 Task: Find the distance between San Diego and Joshua Tree National Park.
Action: Mouse moved to (253, 63)
Screenshot: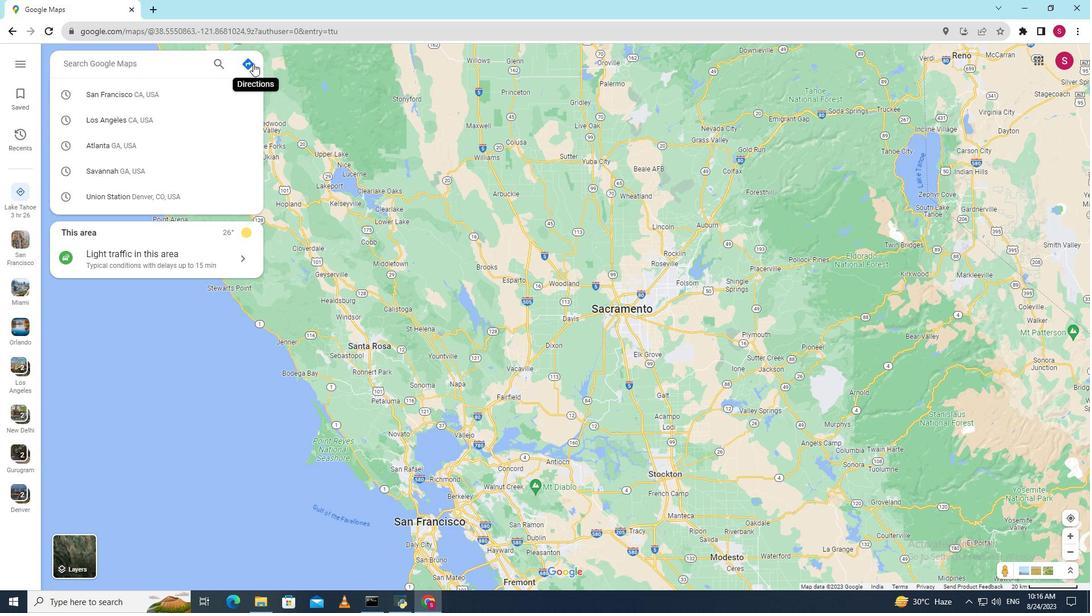 
Action: Mouse pressed left at (253, 63)
Screenshot: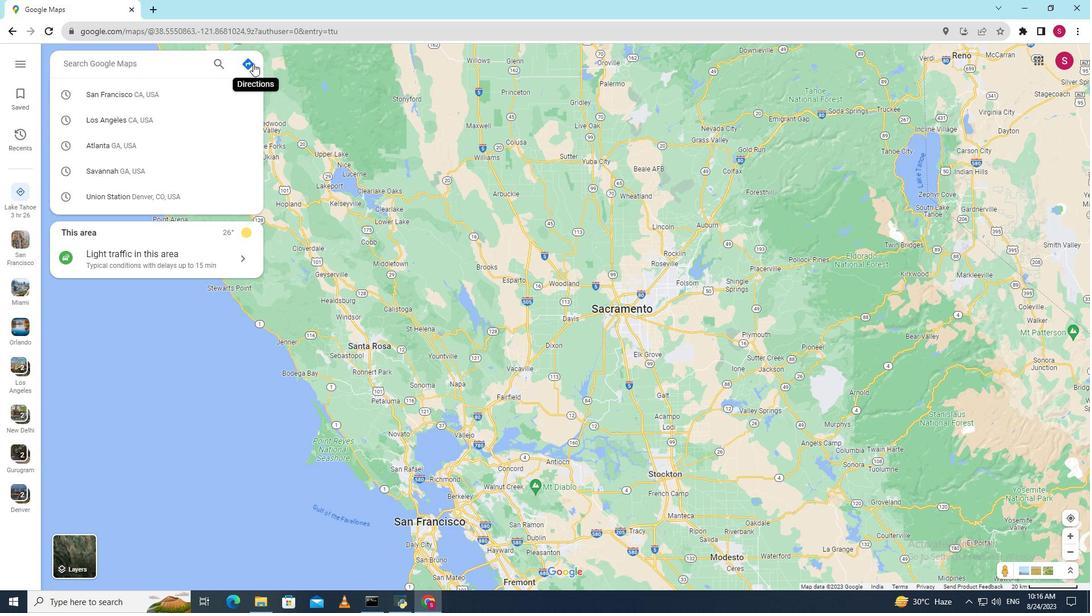 
Action: Mouse moved to (164, 94)
Screenshot: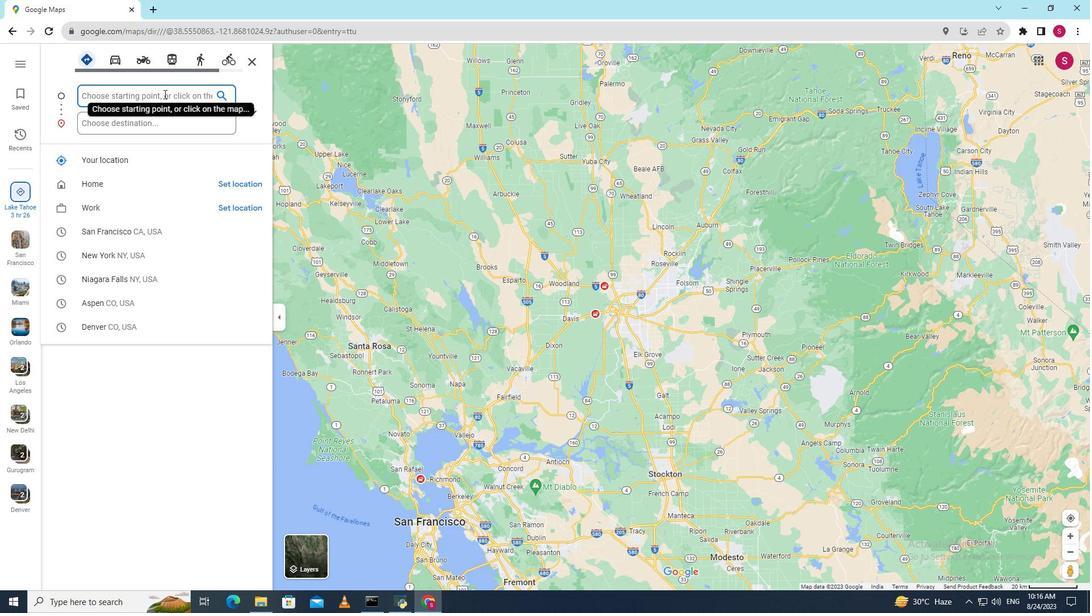 
Action: Mouse pressed left at (164, 94)
Screenshot: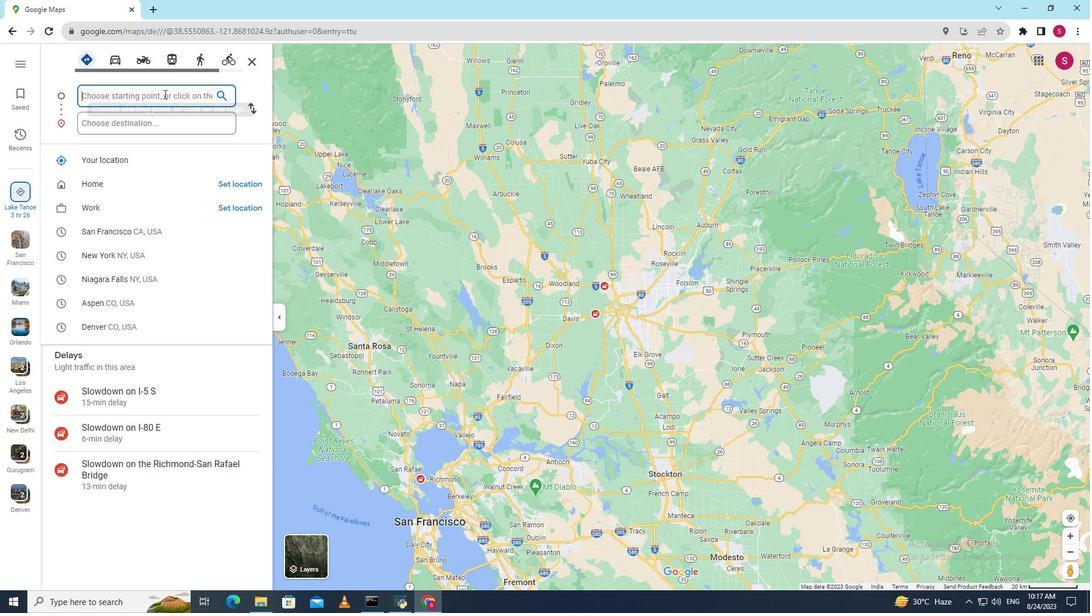 
Action: Key pressed <Key.shift><Key.shift><Key.shift>San<Key.space><Key.shift><Key.shift><Key.shift><Key.shift><Key.shift><Key.shift><Key.shift><Key.shift><Key.shift><Key.shift>Diego<Key.space>
Screenshot: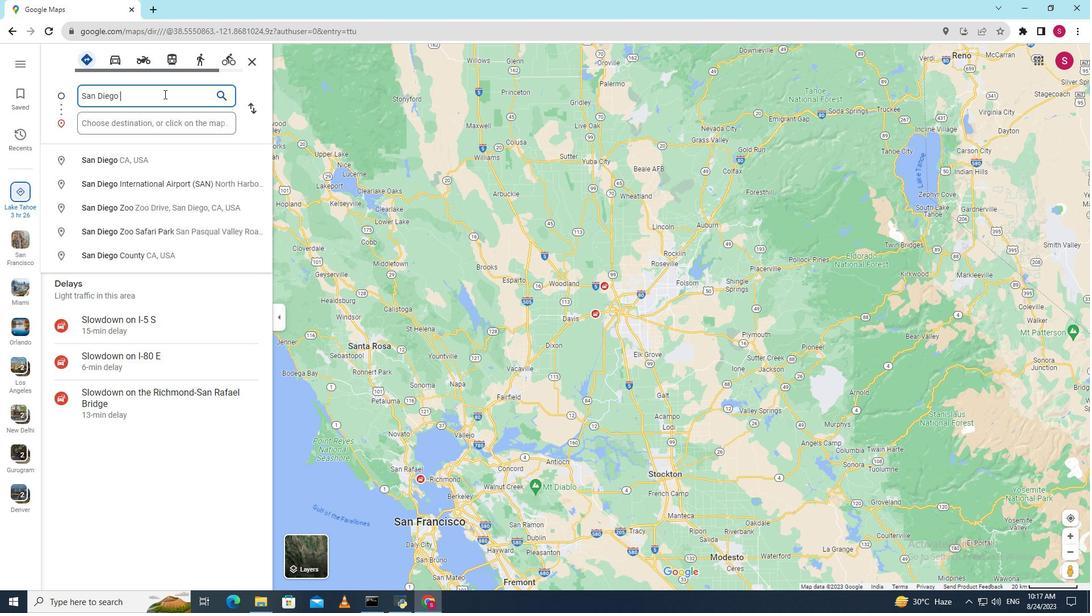 
Action: Mouse moved to (101, 117)
Screenshot: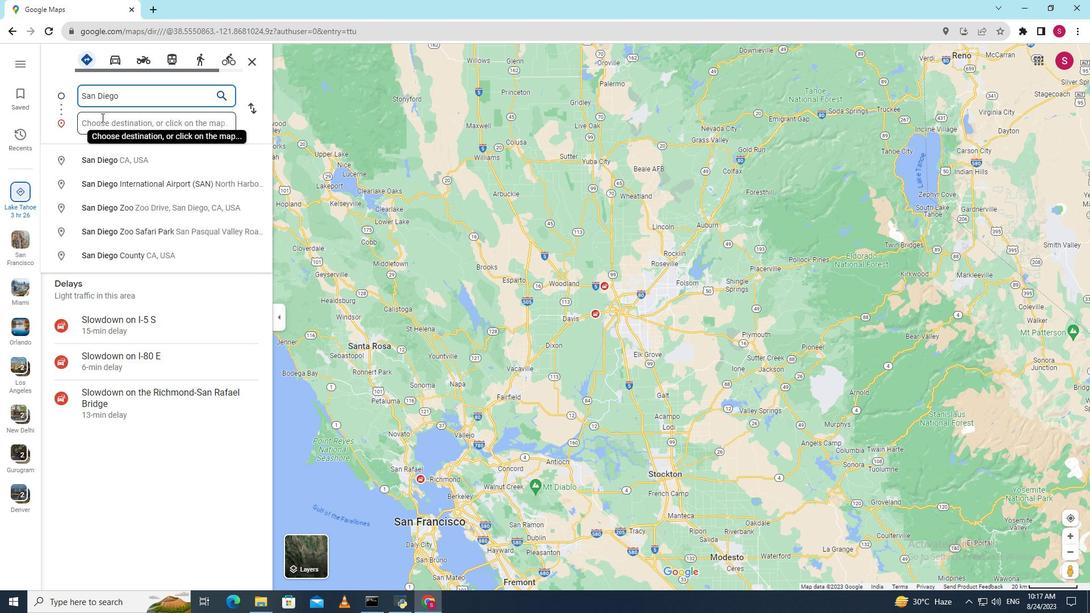 
Action: Mouse pressed left at (101, 117)
Screenshot: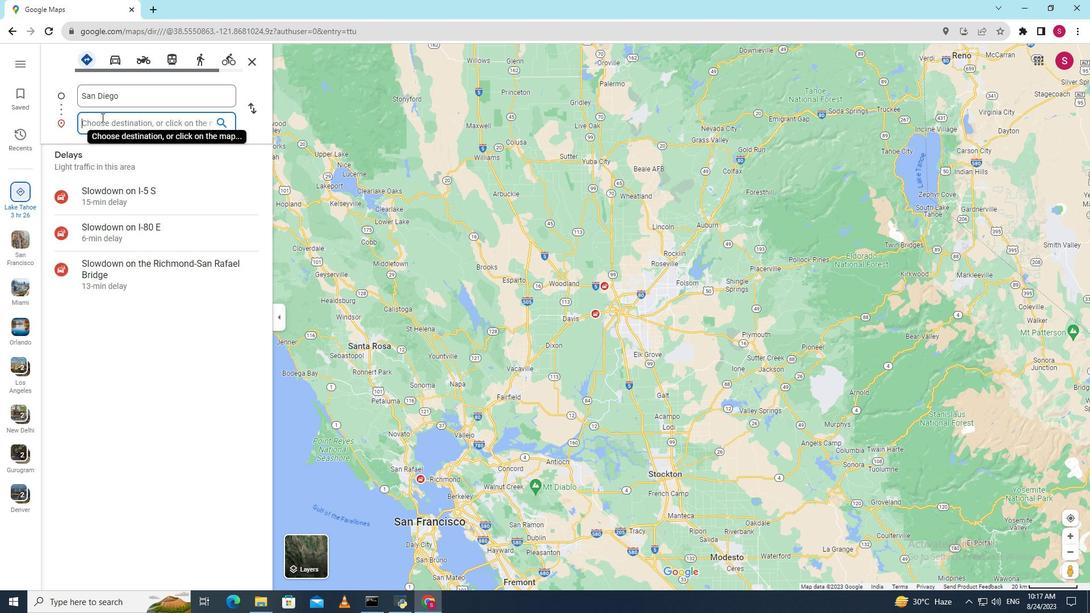 
Action: Key pressed <Key.shift><Key.shift><Key.shift><Key.shift><Key.shift>Joshus<Key.backspace>a<Key.space><Key.shift><Key.shift><Key.shift><Key.shift><Key.shift><Key.shift><Key.shift><Key.shift><Key.shift><Key.shift><Key.shift><Key.shift><Key.shift><Key.shift><Key.shift><Key.shift><Key.shift><Key.shift><Key.shift>Tree<Key.space><Key.shift><Key.shift>National<Key.space><Key.shift>Park<Key.enter>
Screenshot: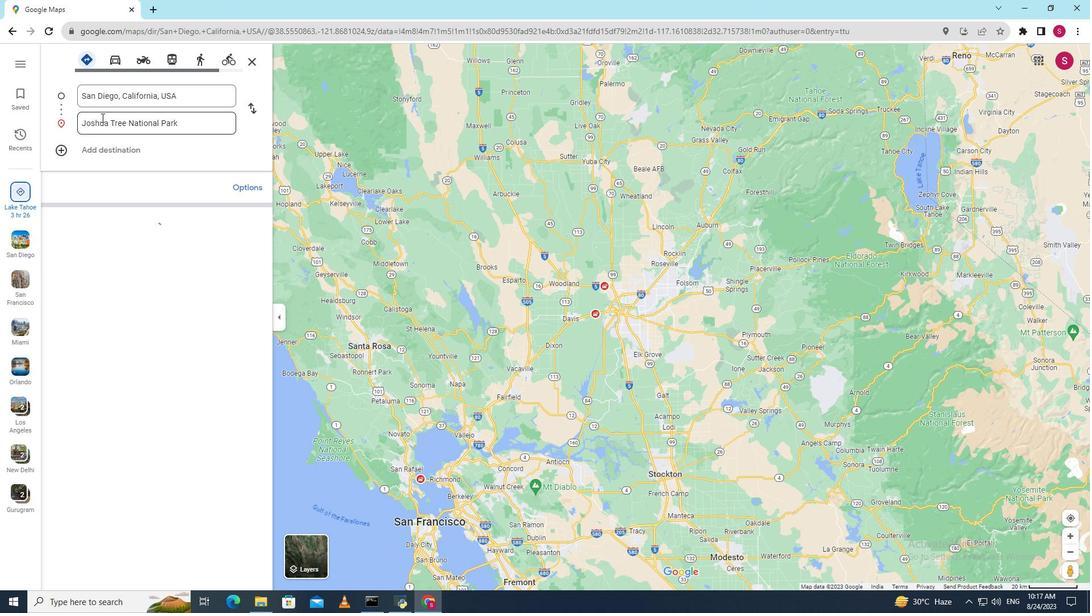 
Action: Mouse moved to (555, 490)
Screenshot: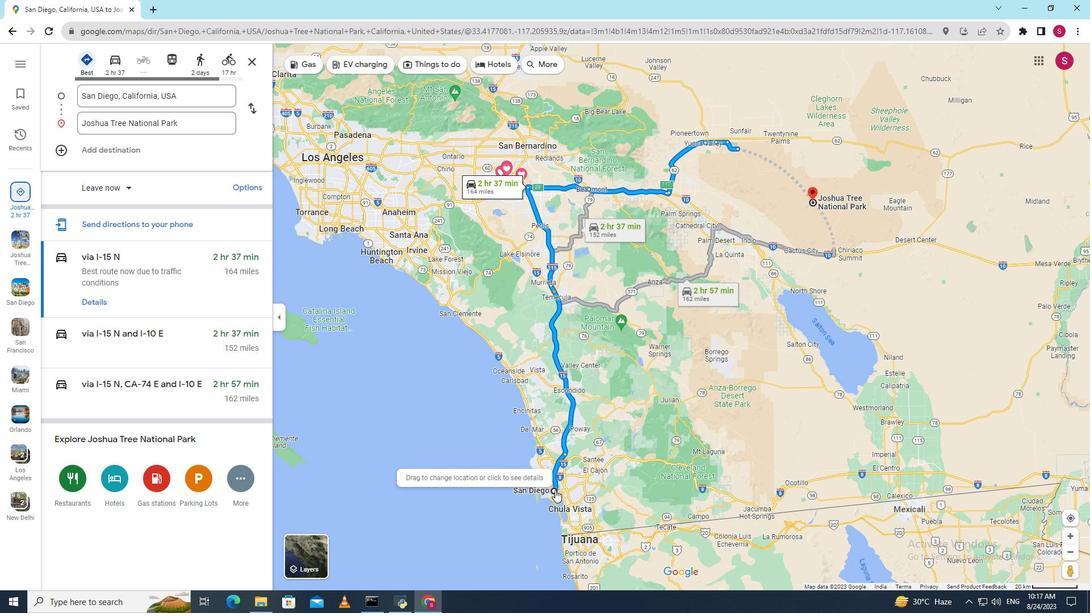 
Action: Mouse pressed right at (555, 490)
Screenshot: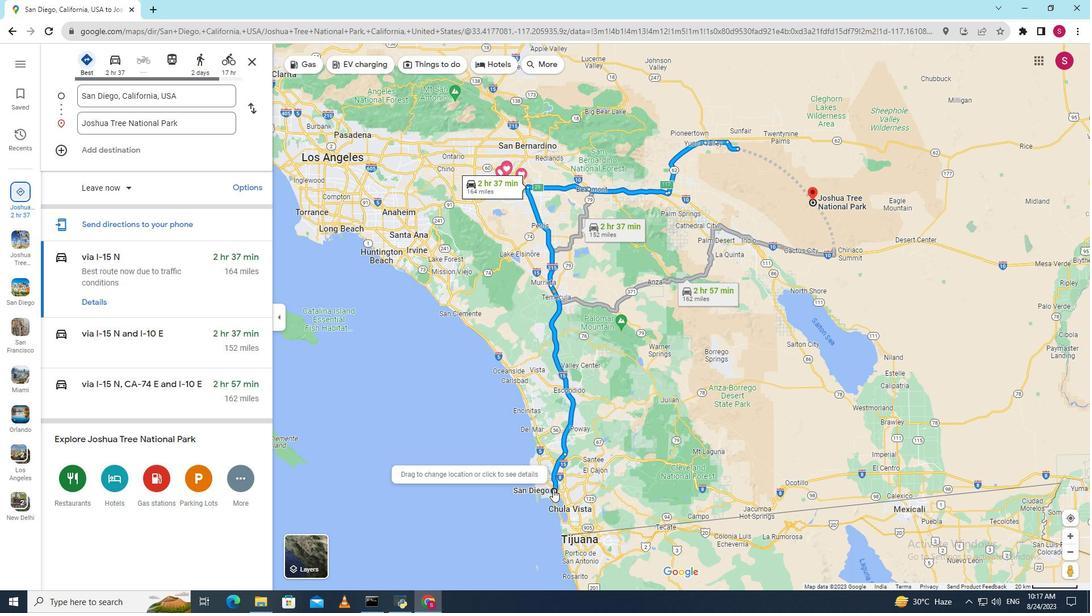 
Action: Mouse moved to (591, 578)
Screenshot: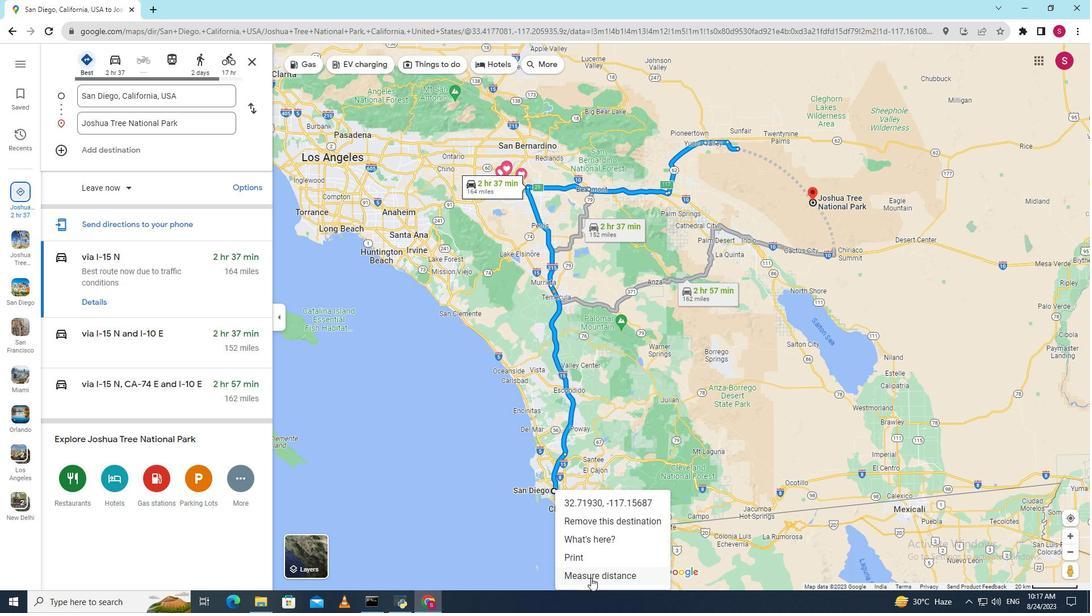 
Action: Mouse pressed left at (591, 578)
Screenshot: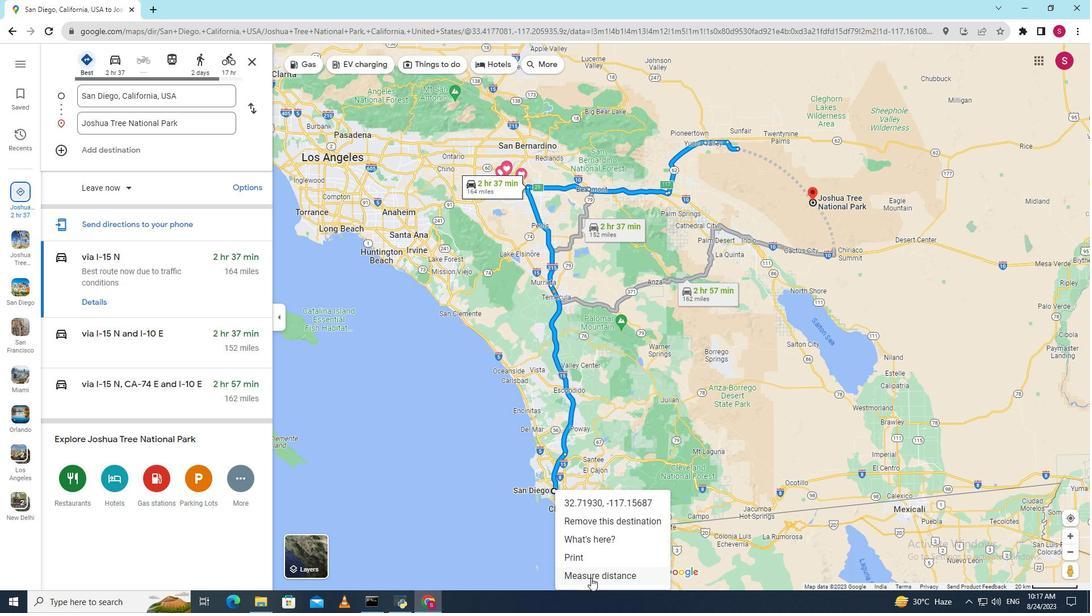 
Action: Mouse moved to (814, 203)
Screenshot: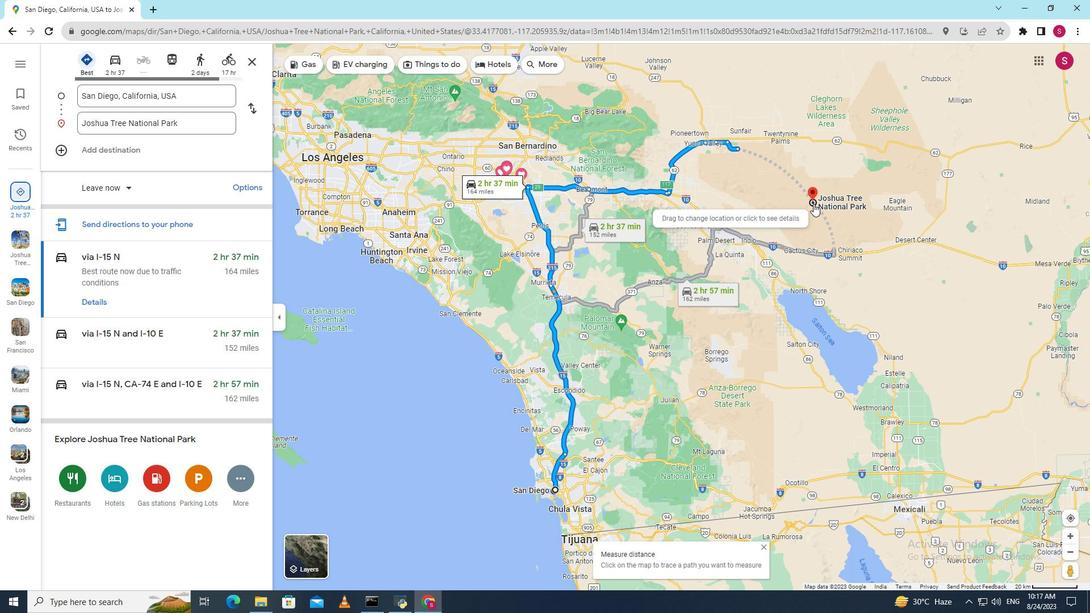 
Action: Mouse pressed right at (814, 203)
Screenshot: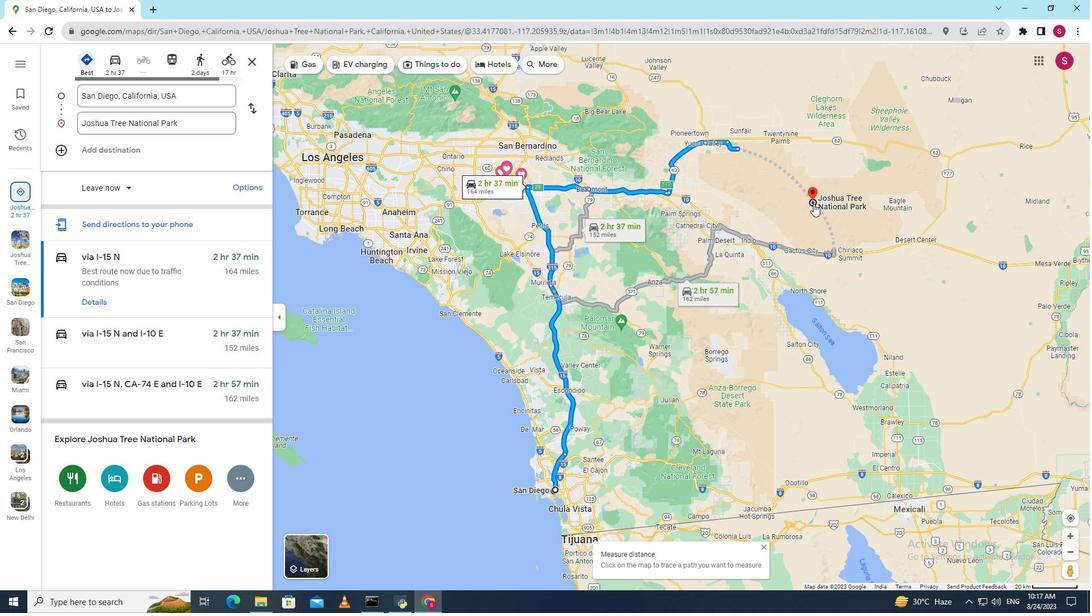 
Action: Mouse moved to (850, 289)
Screenshot: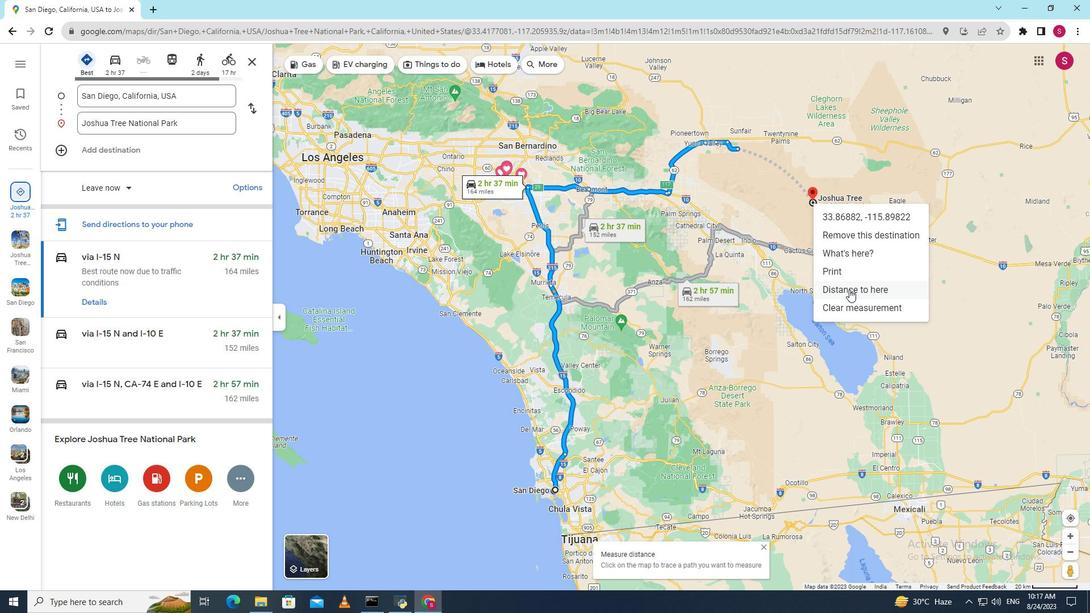 
Action: Mouse pressed left at (850, 289)
Screenshot: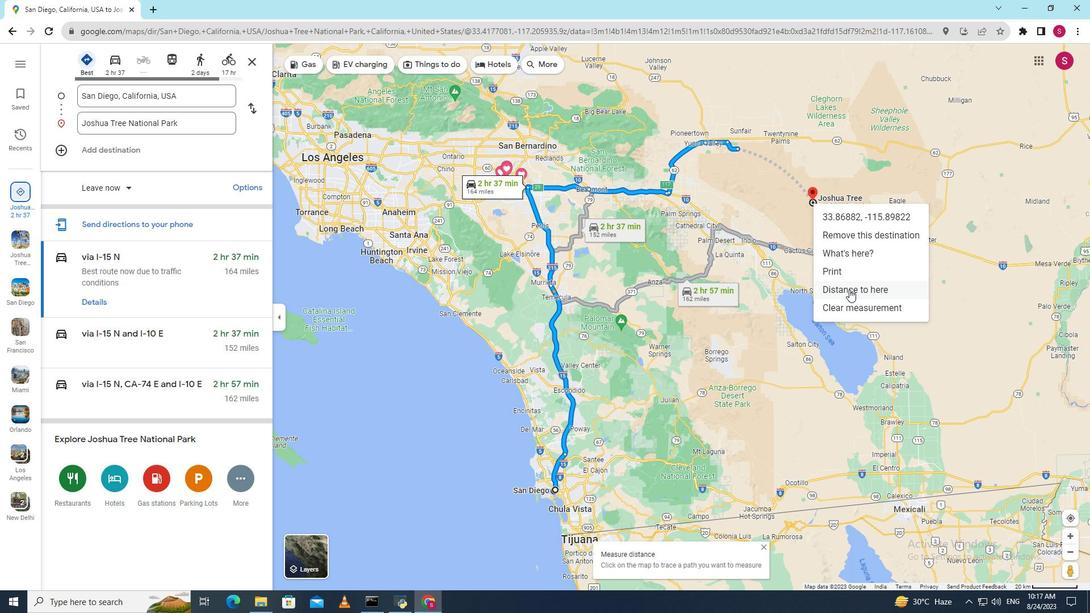 
Action: Mouse moved to (652, 565)
Screenshot: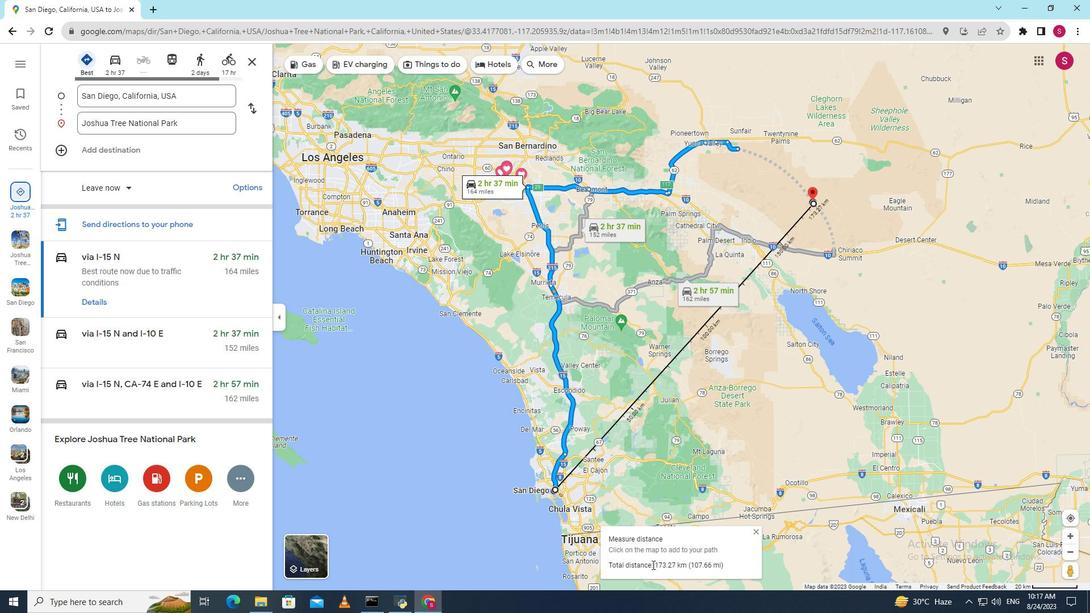 
Action: Mouse pressed left at (652, 565)
Screenshot: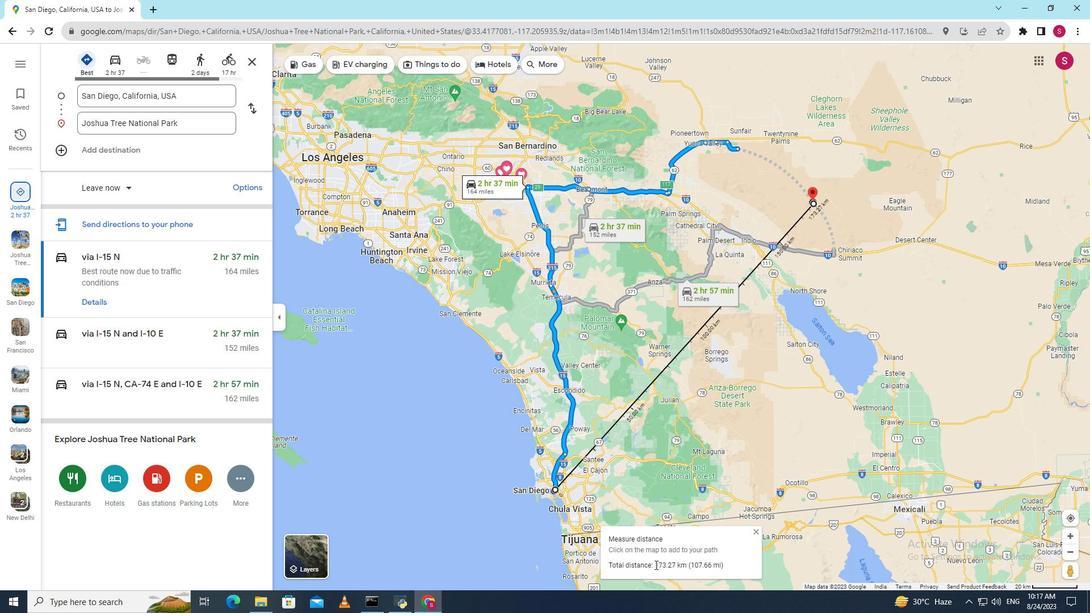 
Action: Mouse moved to (728, 562)
Screenshot: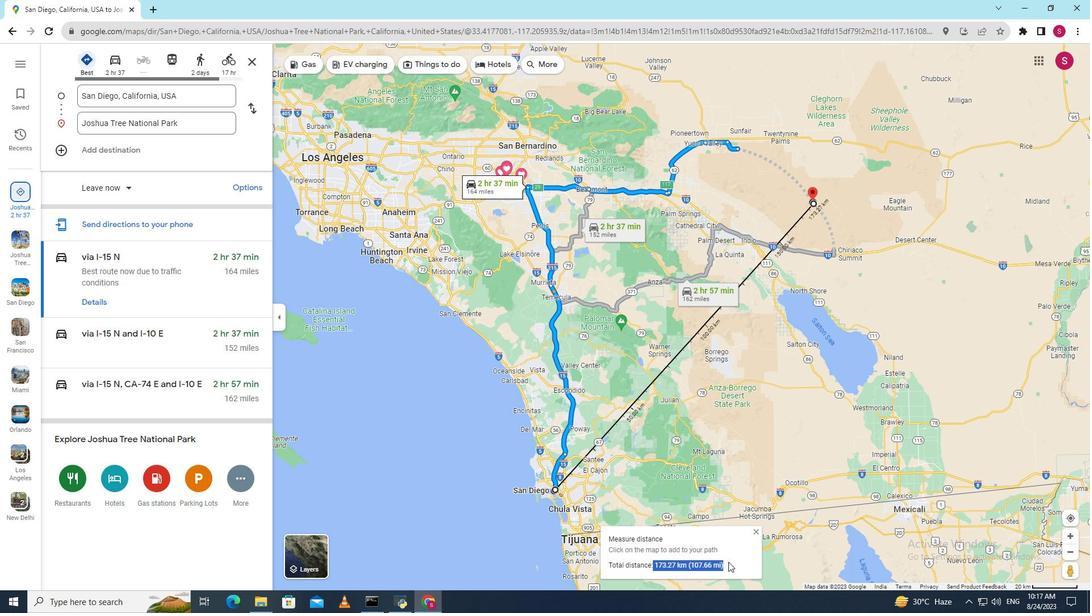 
